 Task: Add a new interval for sunday.
Action: Mouse moved to (151, 334)
Screenshot: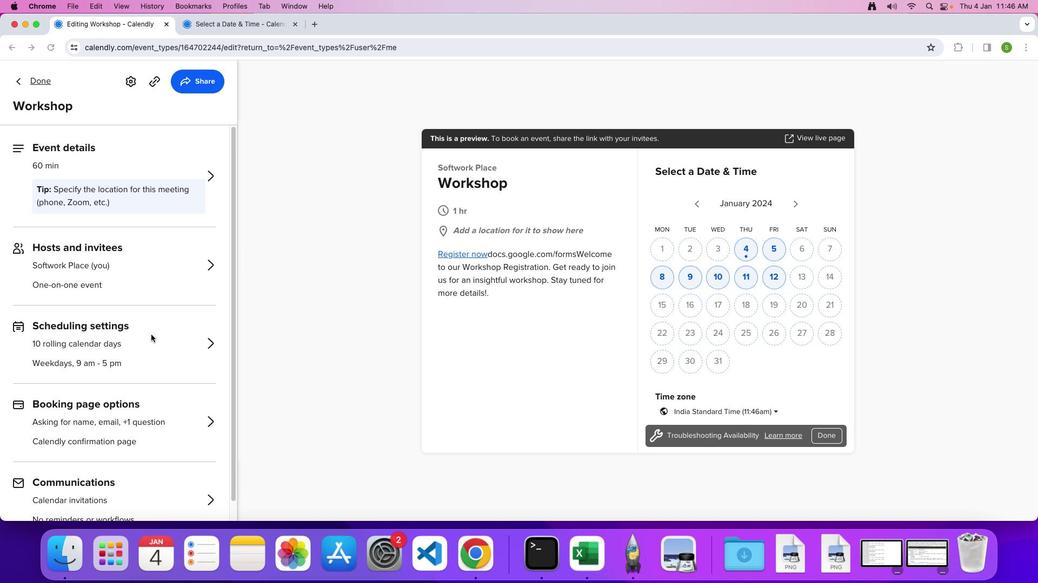 
Action: Mouse pressed left at (151, 334)
Screenshot: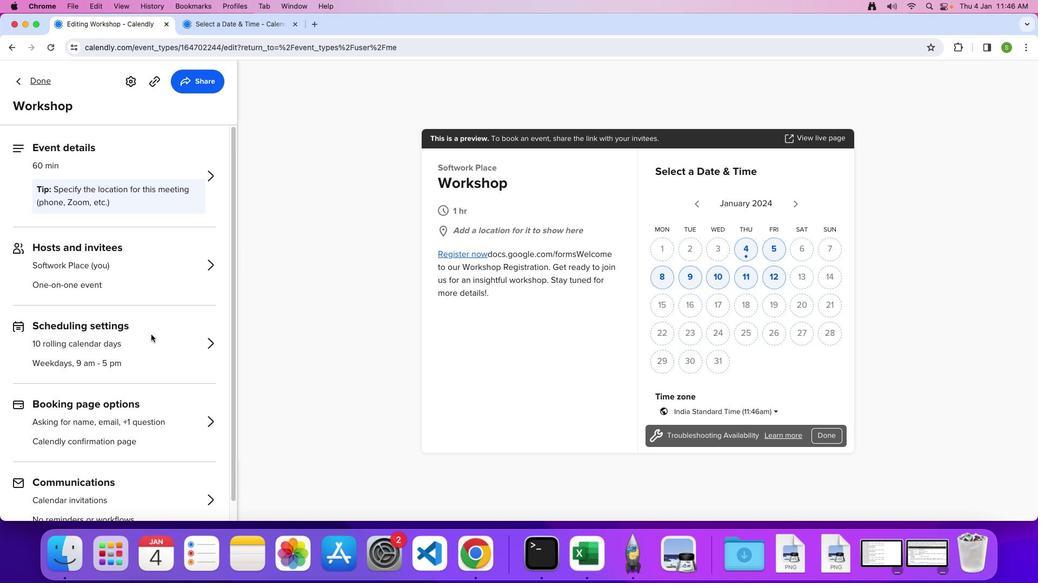 
Action: Mouse moved to (145, 335)
Screenshot: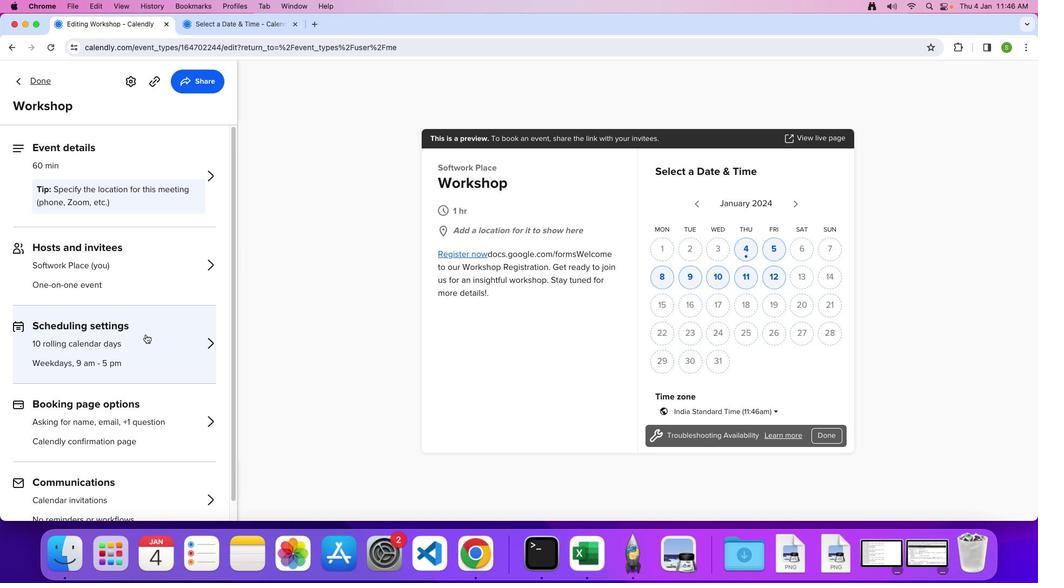 
Action: Mouse pressed left at (145, 335)
Screenshot: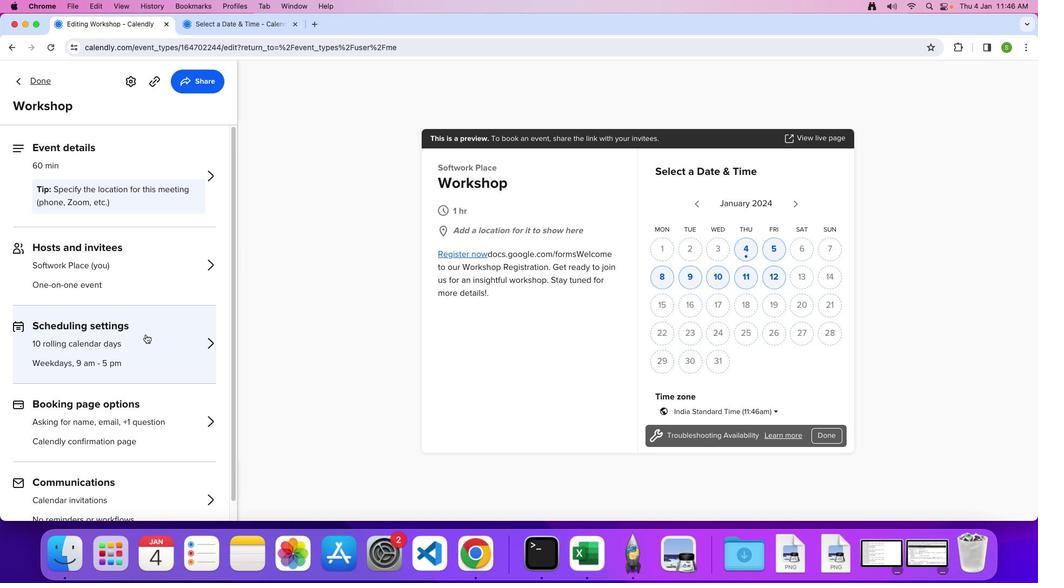 
Action: Mouse moved to (130, 335)
Screenshot: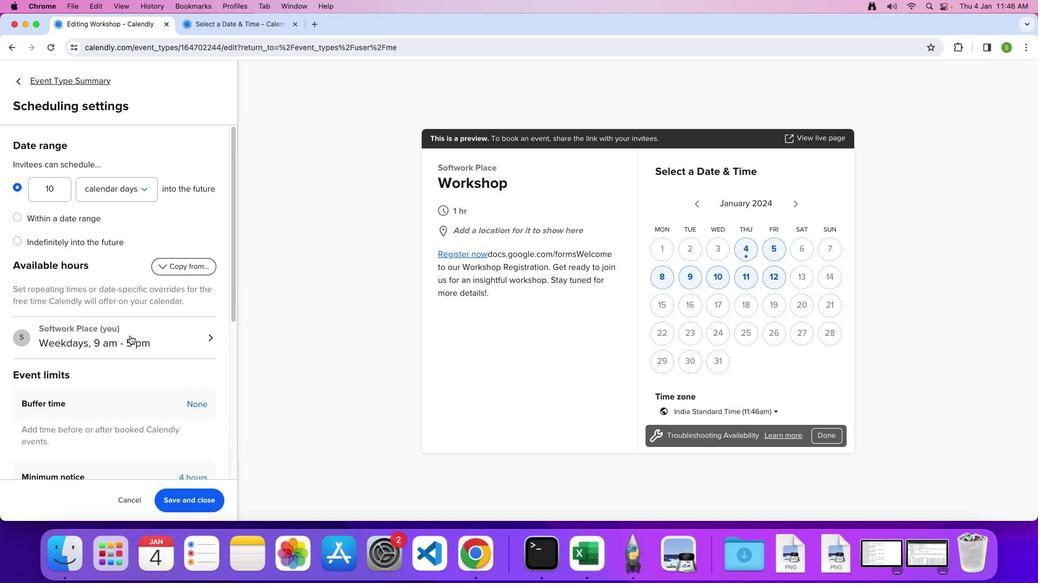 
Action: Mouse pressed left at (130, 335)
Screenshot: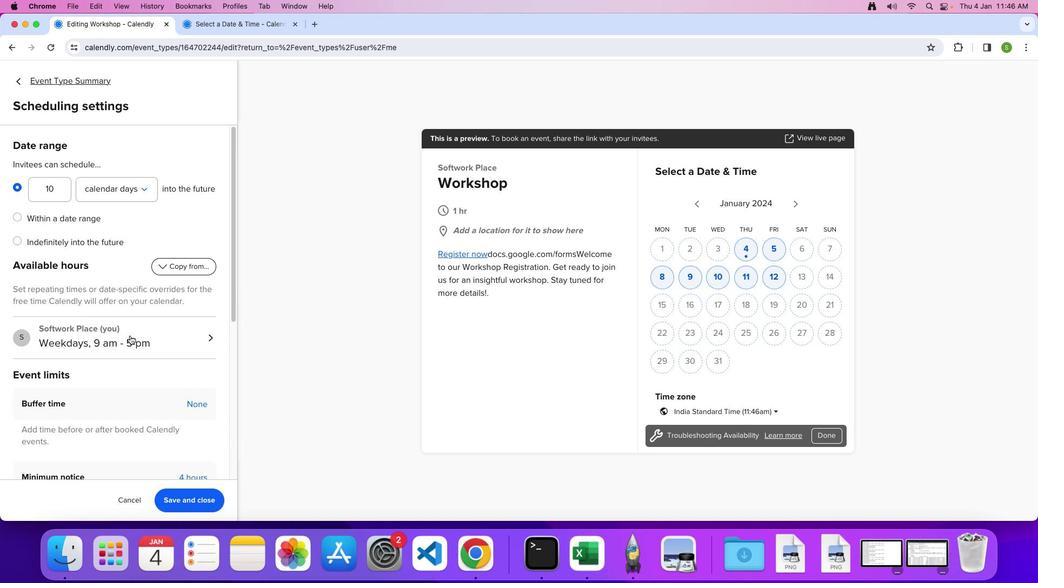 
Action: Mouse moved to (95, 197)
Screenshot: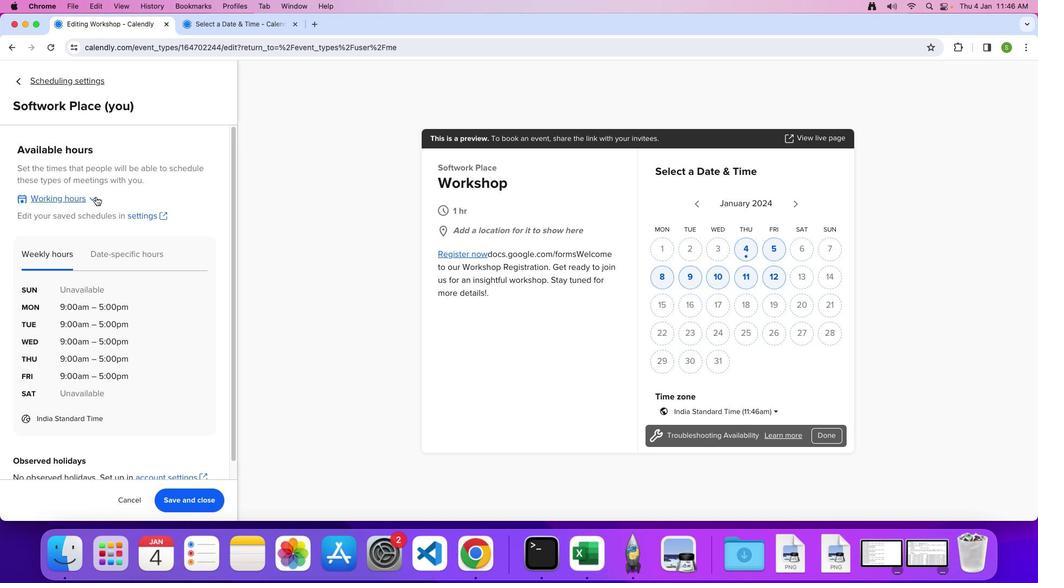 
Action: Mouse pressed left at (95, 197)
Screenshot: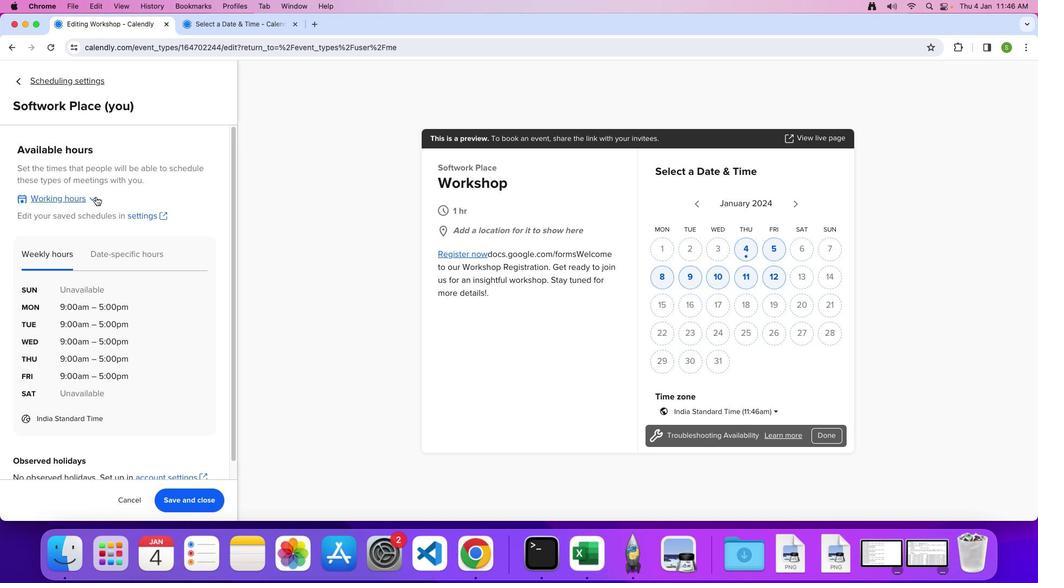 
Action: Mouse moved to (70, 264)
Screenshot: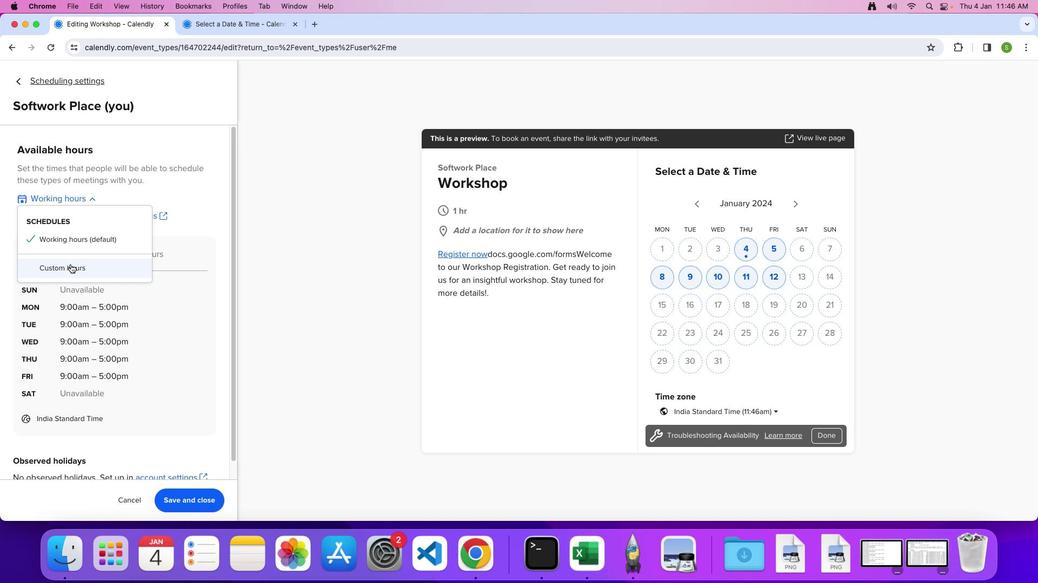
Action: Mouse pressed left at (70, 264)
Screenshot: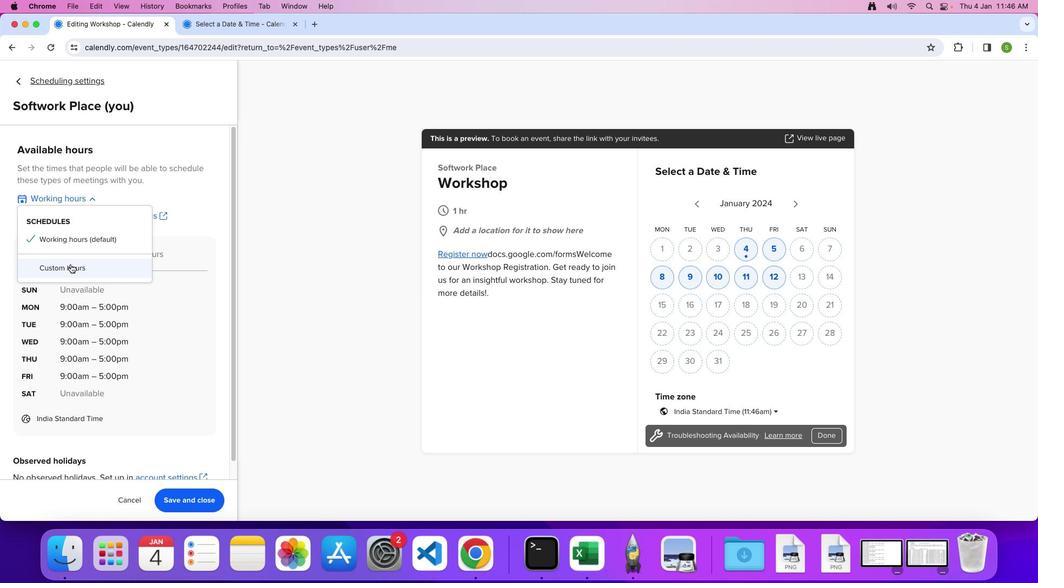 
Action: Mouse moved to (29, 254)
Screenshot: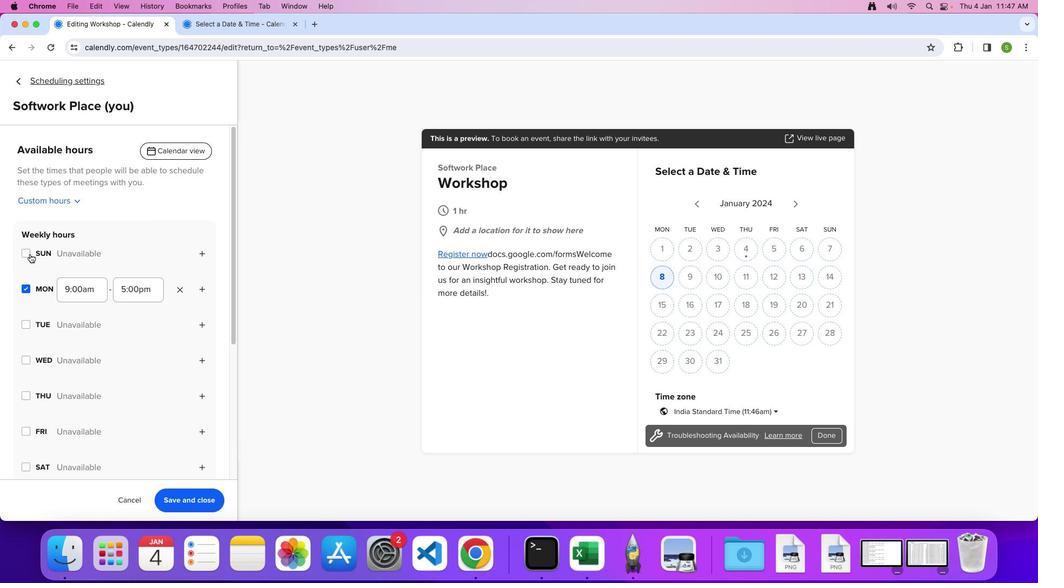 
Action: Mouse pressed left at (29, 254)
Screenshot: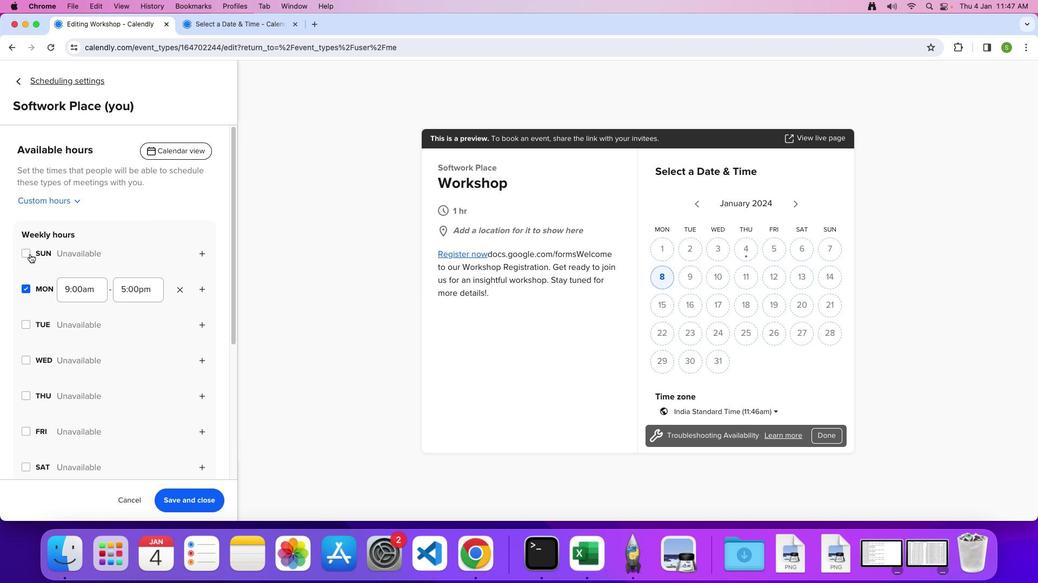 
Action: Mouse moved to (183, 506)
Screenshot: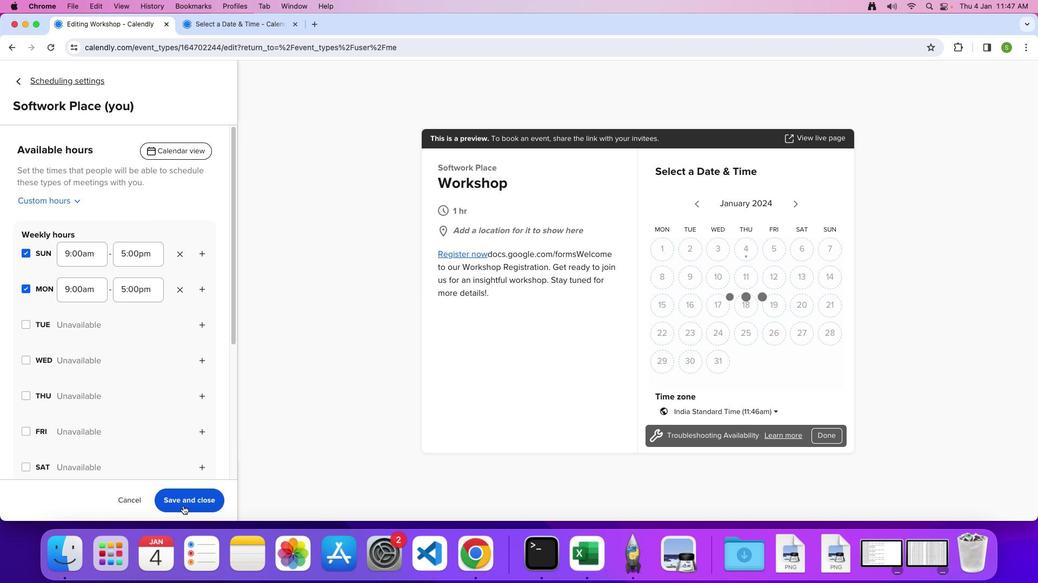 
Action: Mouse pressed left at (183, 506)
Screenshot: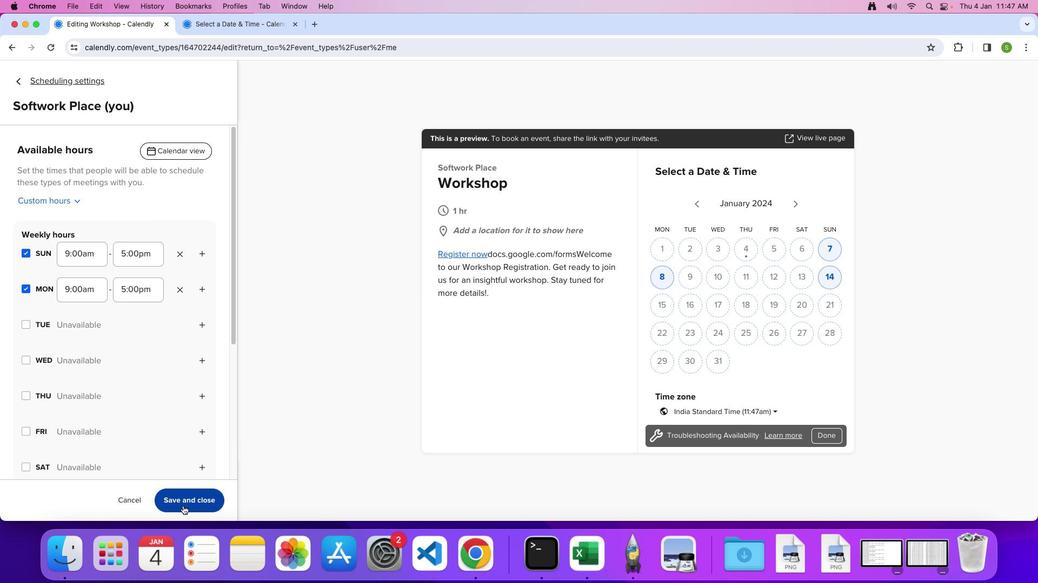 
